 Task: Add Megafood Baby & Me 2 to the cart.
Action: Mouse moved to (288, 139)
Screenshot: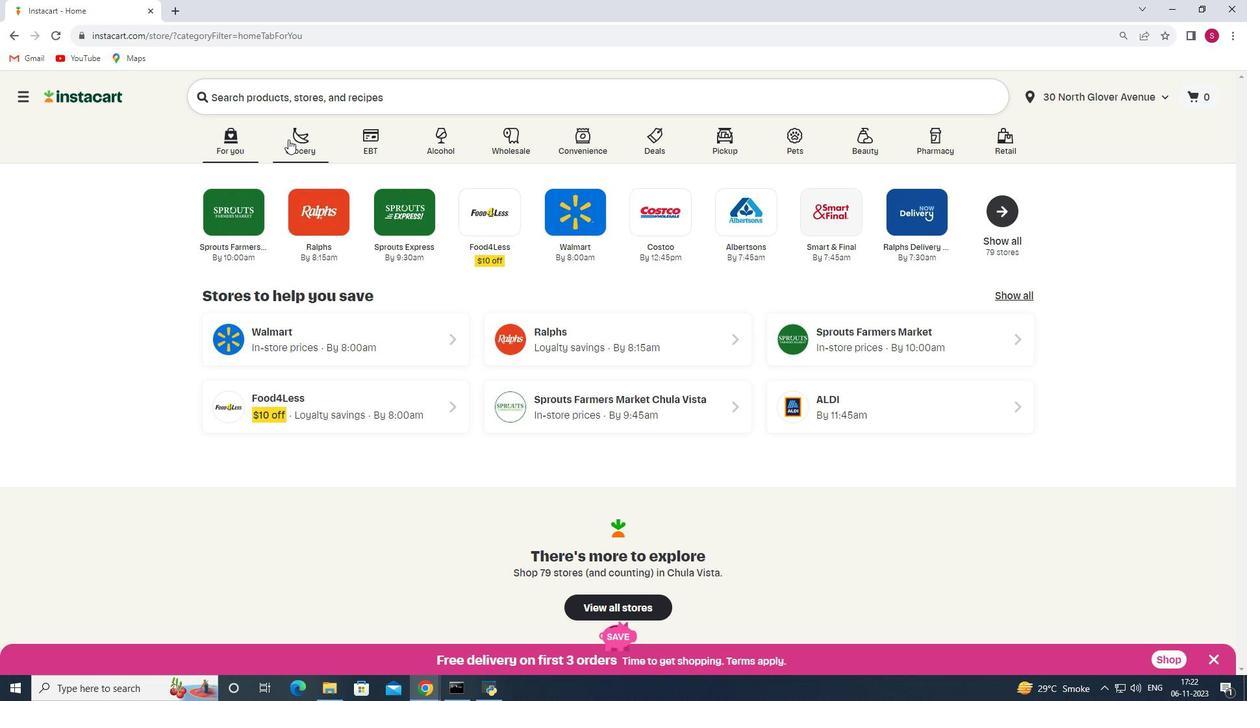 
Action: Mouse pressed left at (288, 139)
Screenshot: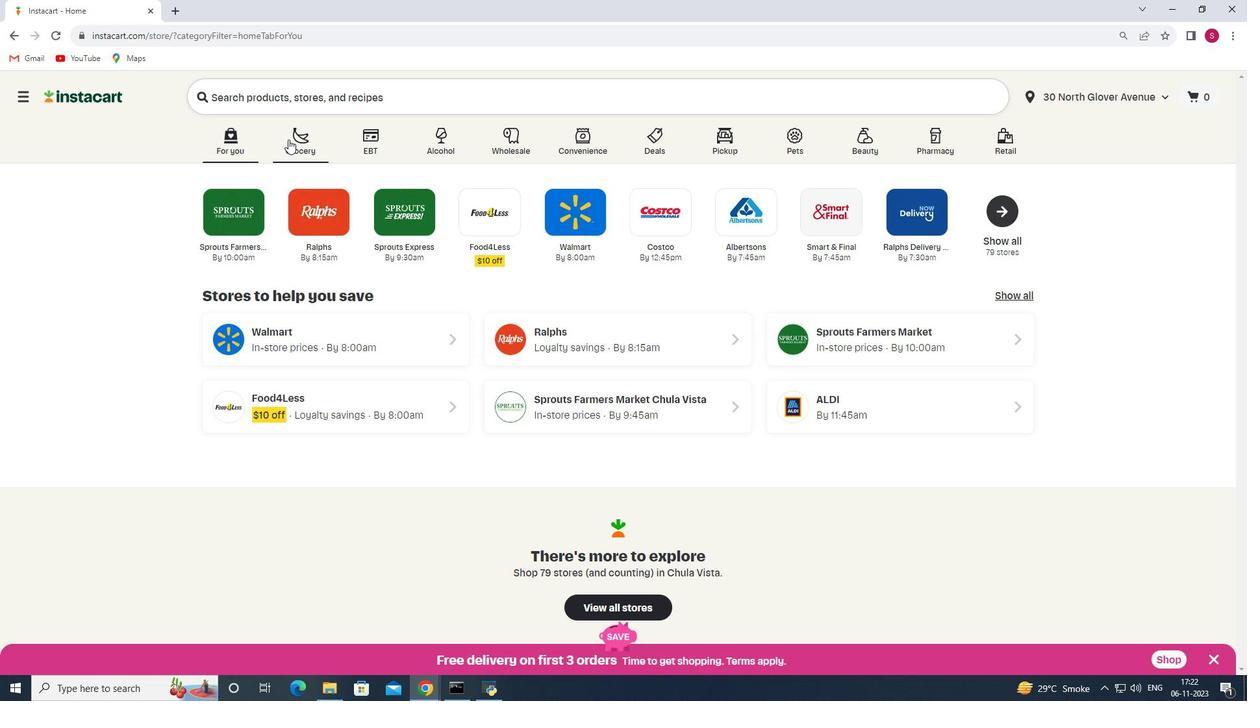 
Action: Mouse moved to (280, 380)
Screenshot: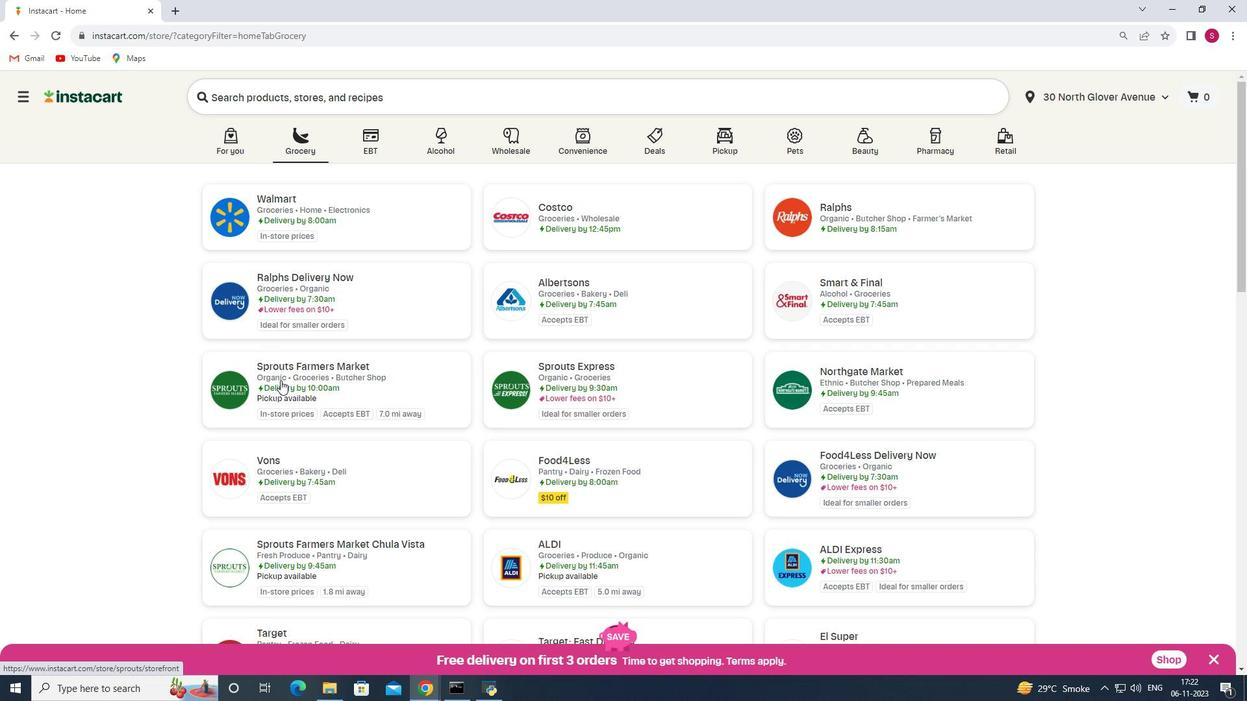 
Action: Mouse pressed left at (280, 380)
Screenshot: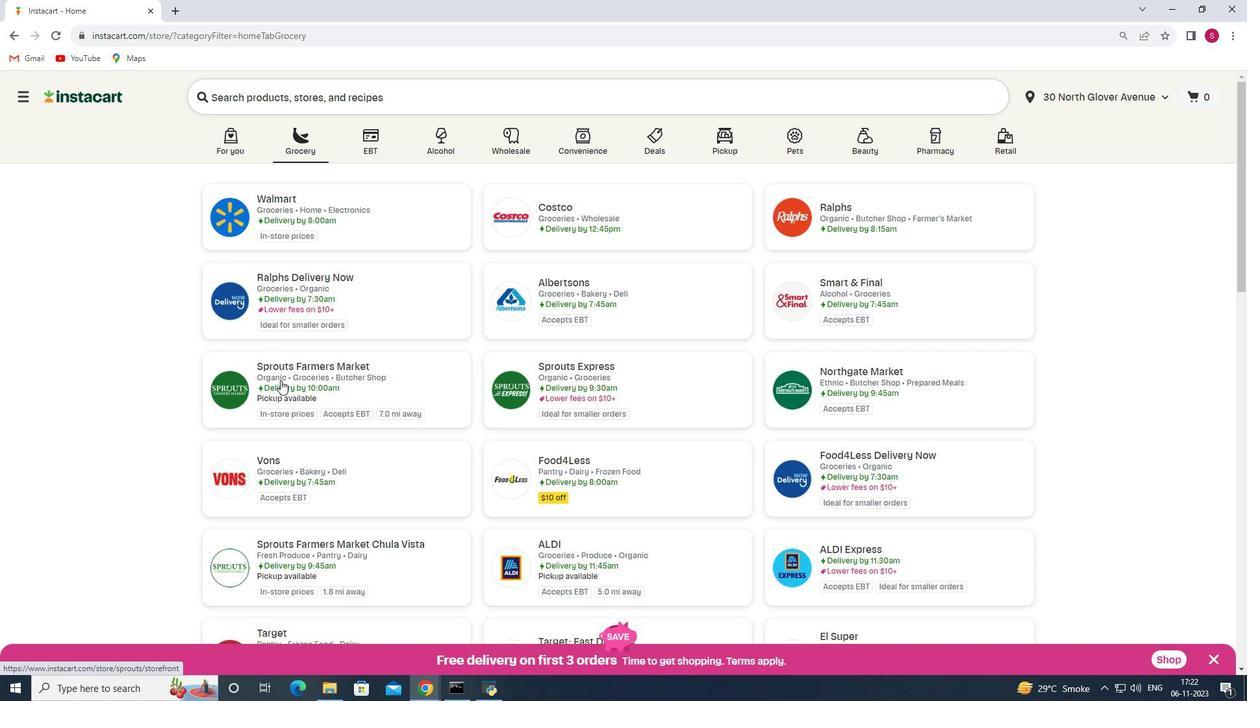 
Action: Mouse moved to (103, 436)
Screenshot: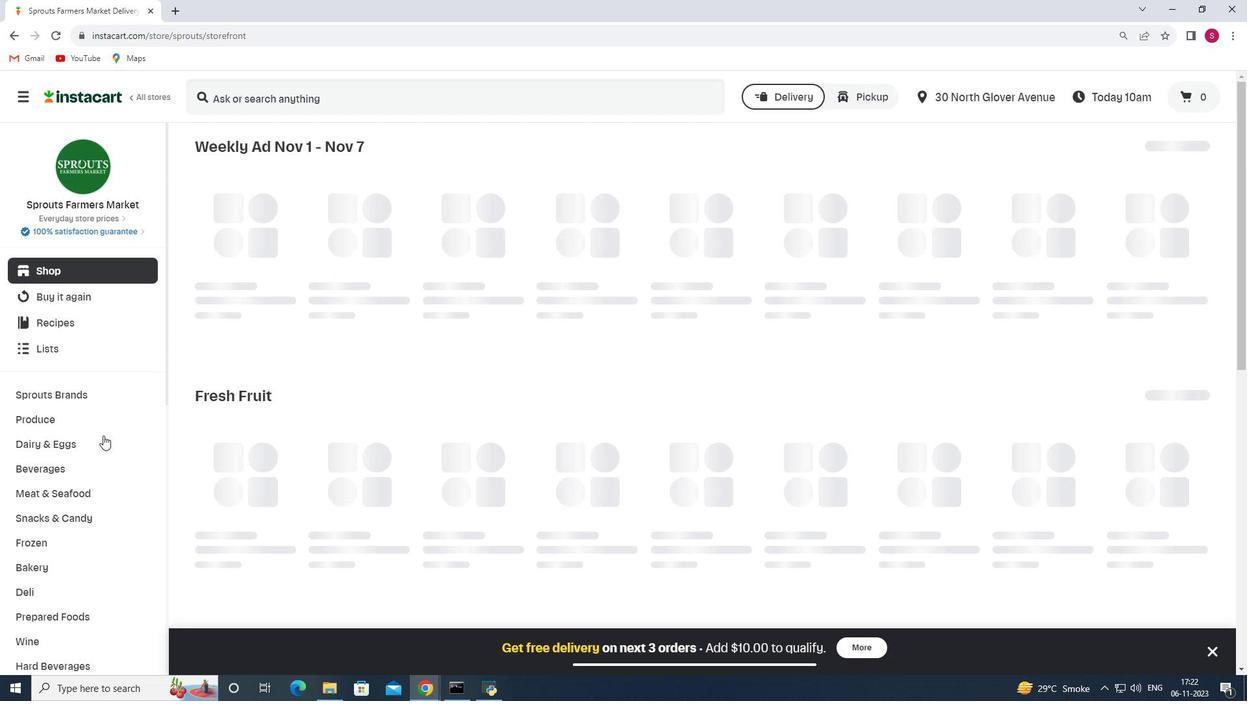 
Action: Mouse scrolled (103, 435) with delta (0, 0)
Screenshot: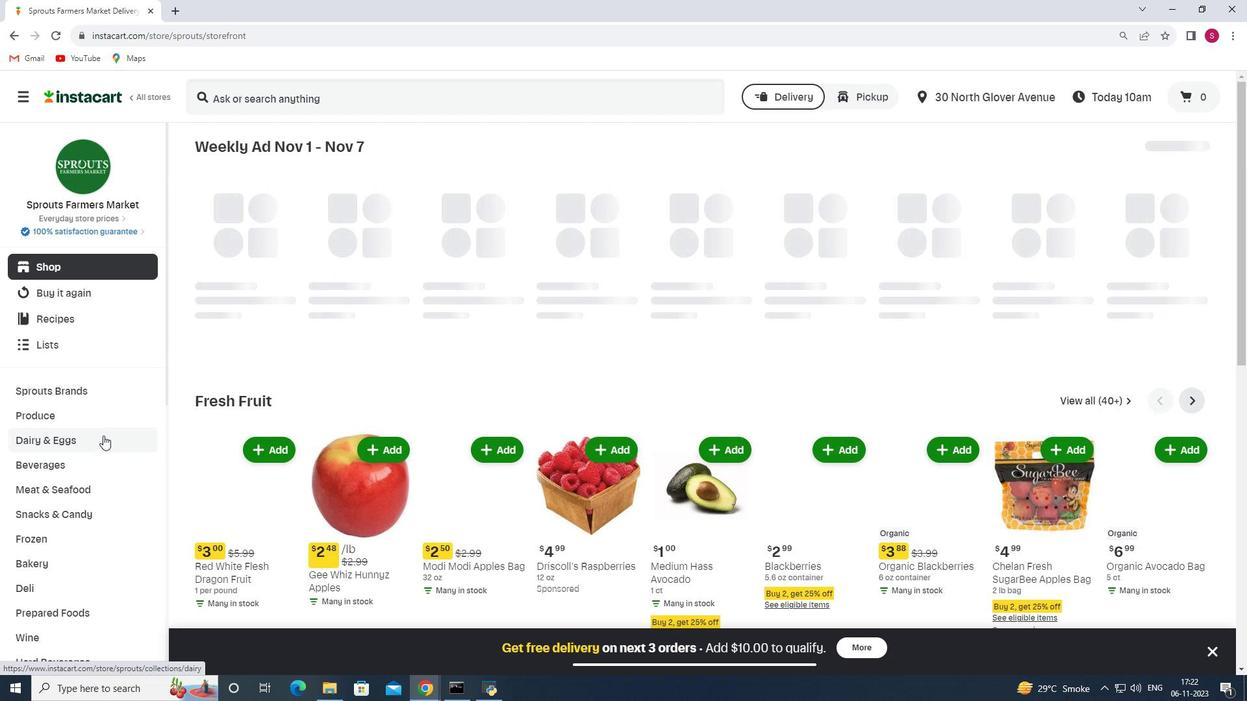
Action: Mouse scrolled (103, 435) with delta (0, 0)
Screenshot: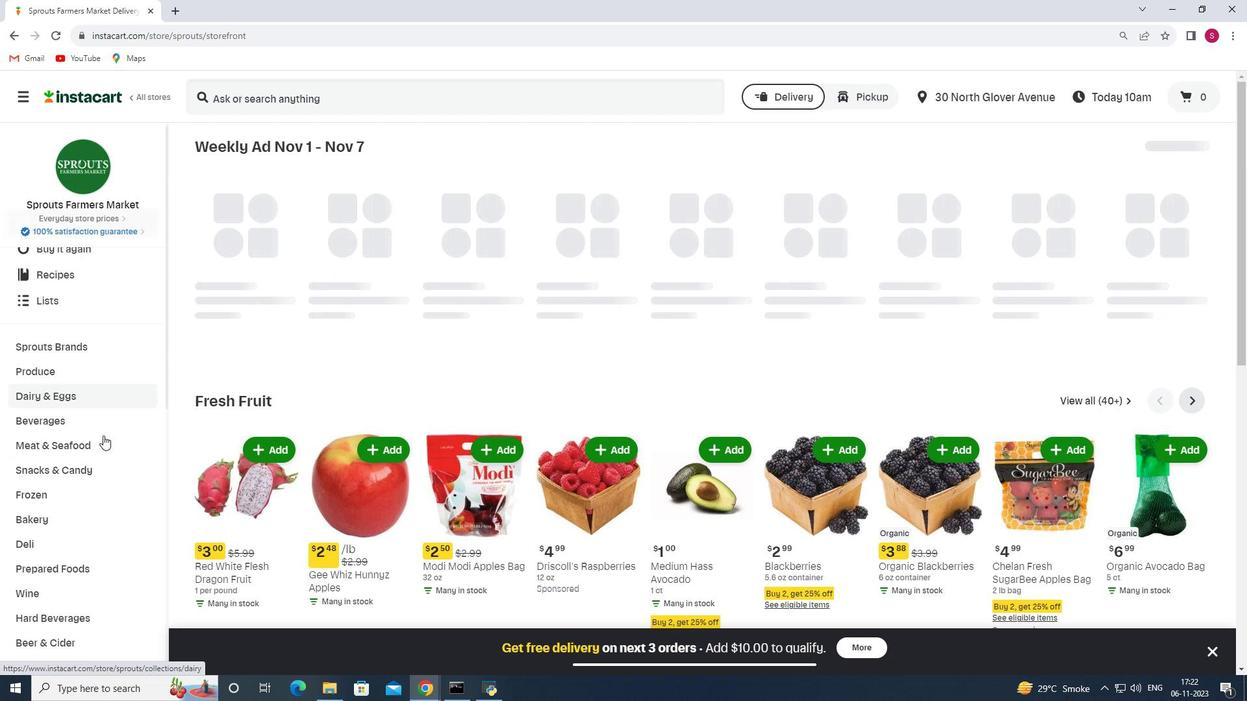 
Action: Mouse scrolled (103, 435) with delta (0, 0)
Screenshot: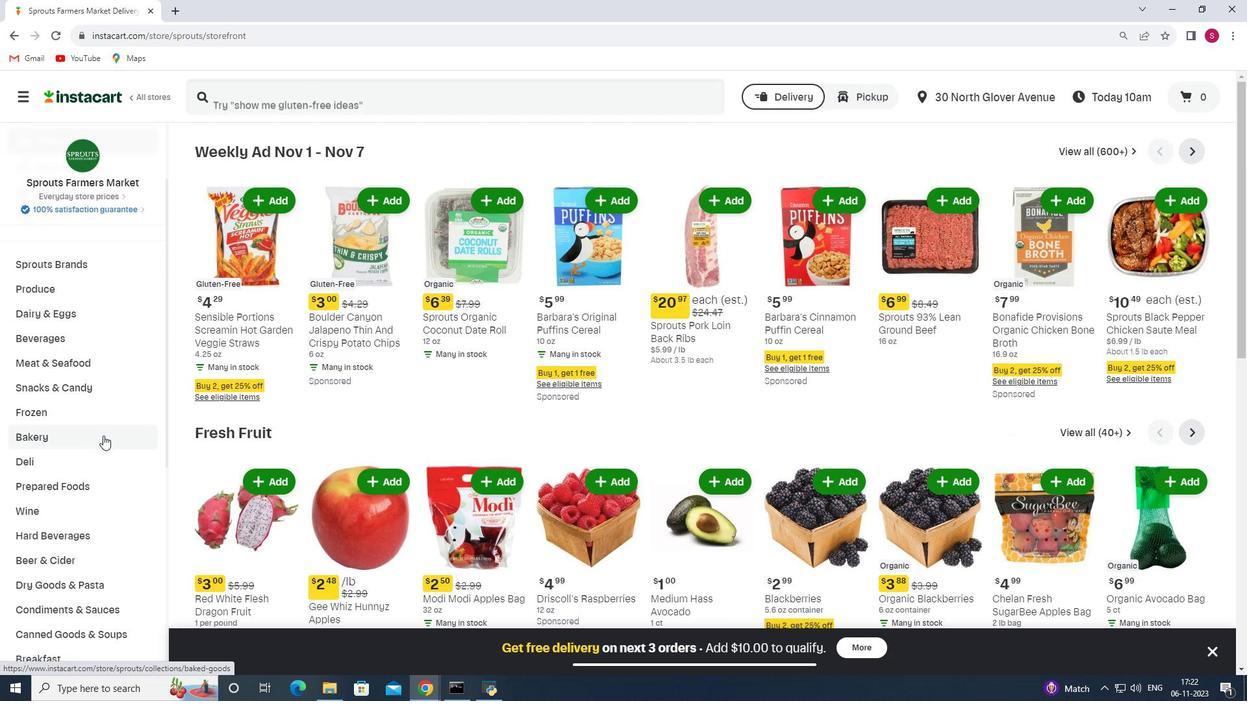 
Action: Mouse scrolled (103, 435) with delta (0, 0)
Screenshot: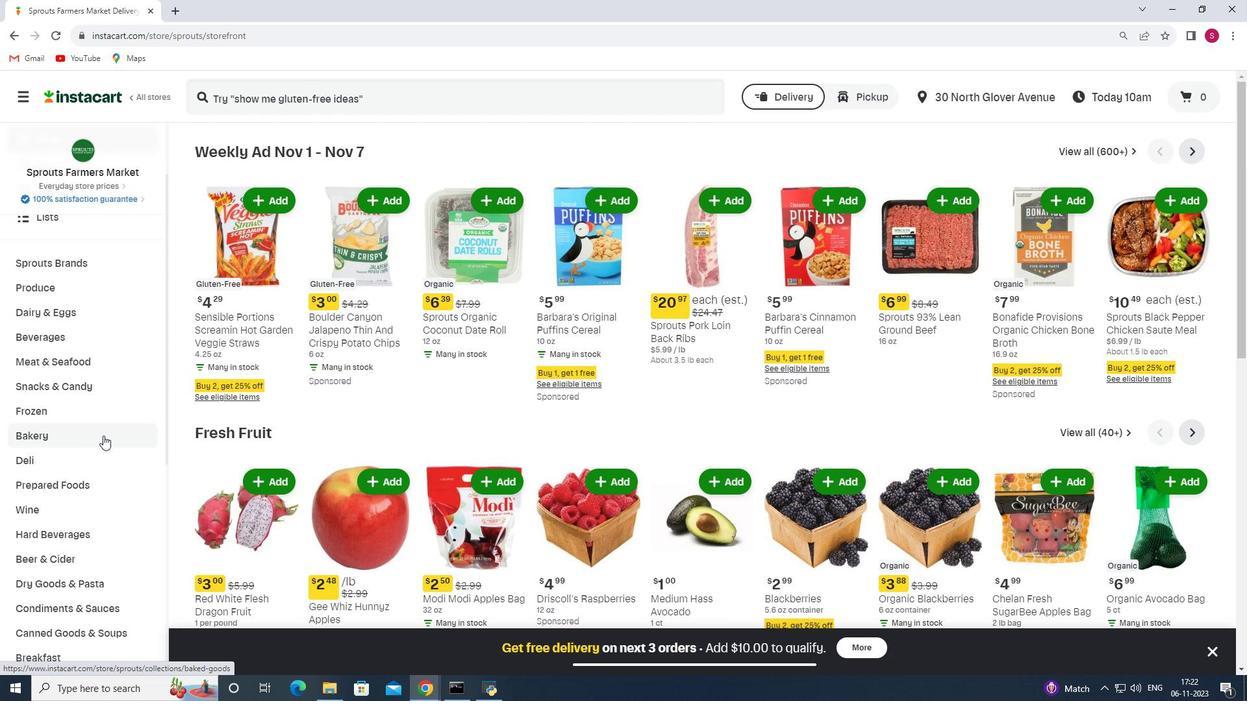 
Action: Mouse scrolled (103, 435) with delta (0, 0)
Screenshot: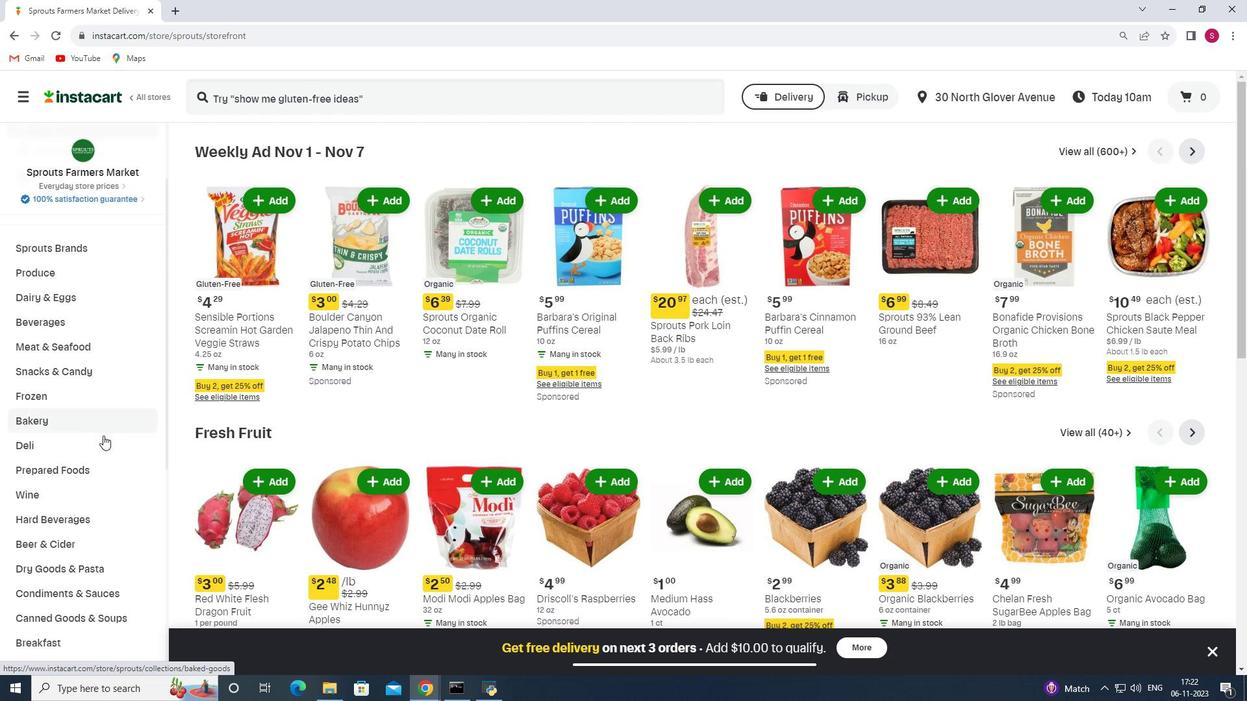 
Action: Mouse scrolled (103, 435) with delta (0, 0)
Screenshot: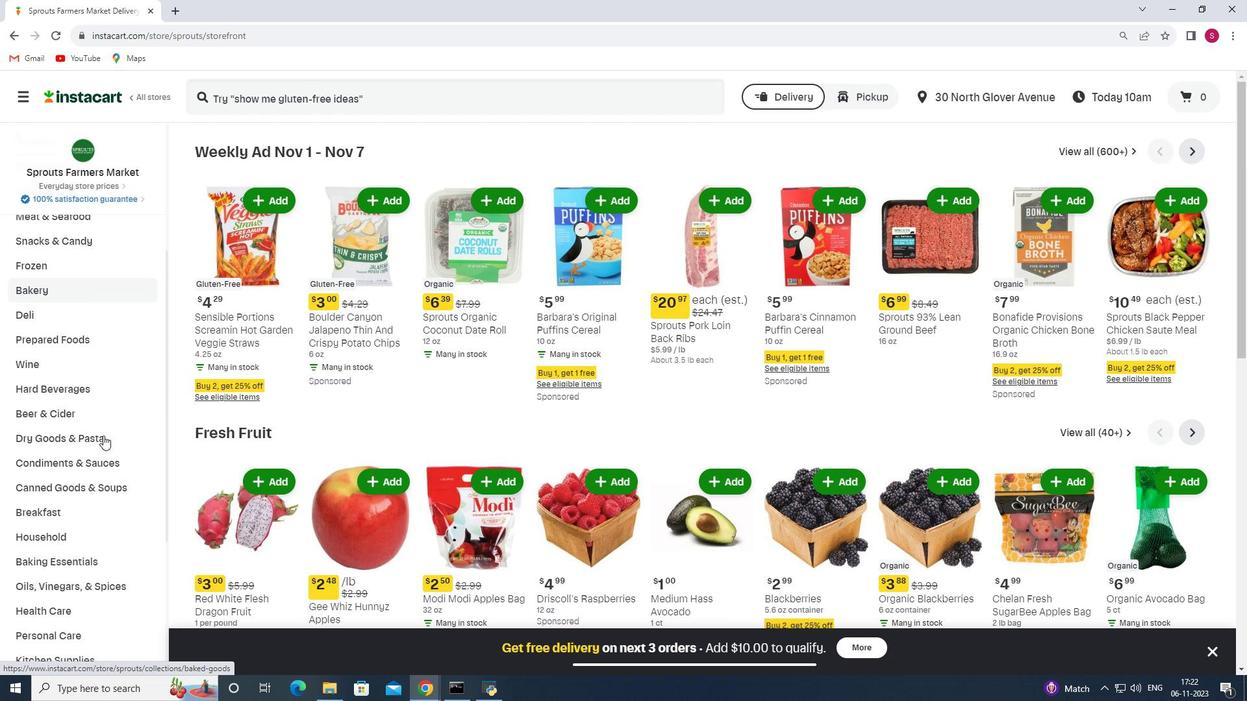 
Action: Mouse scrolled (103, 435) with delta (0, 0)
Screenshot: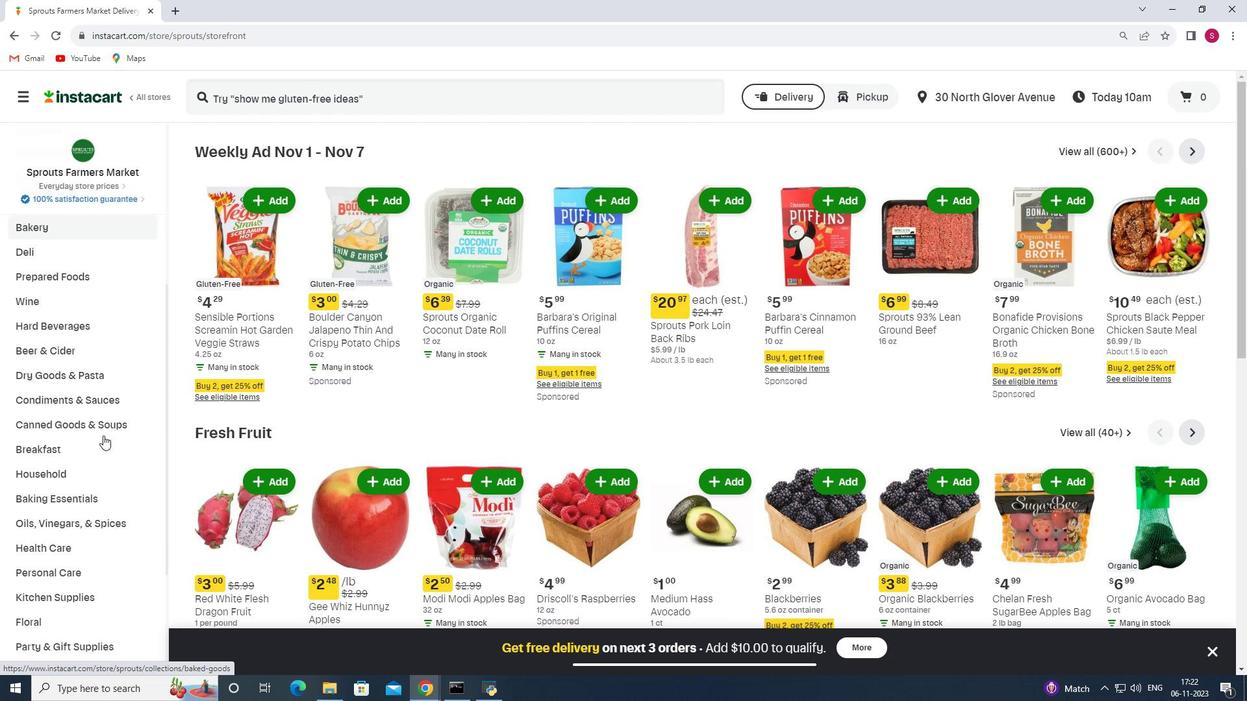 
Action: Mouse scrolled (103, 435) with delta (0, 0)
Screenshot: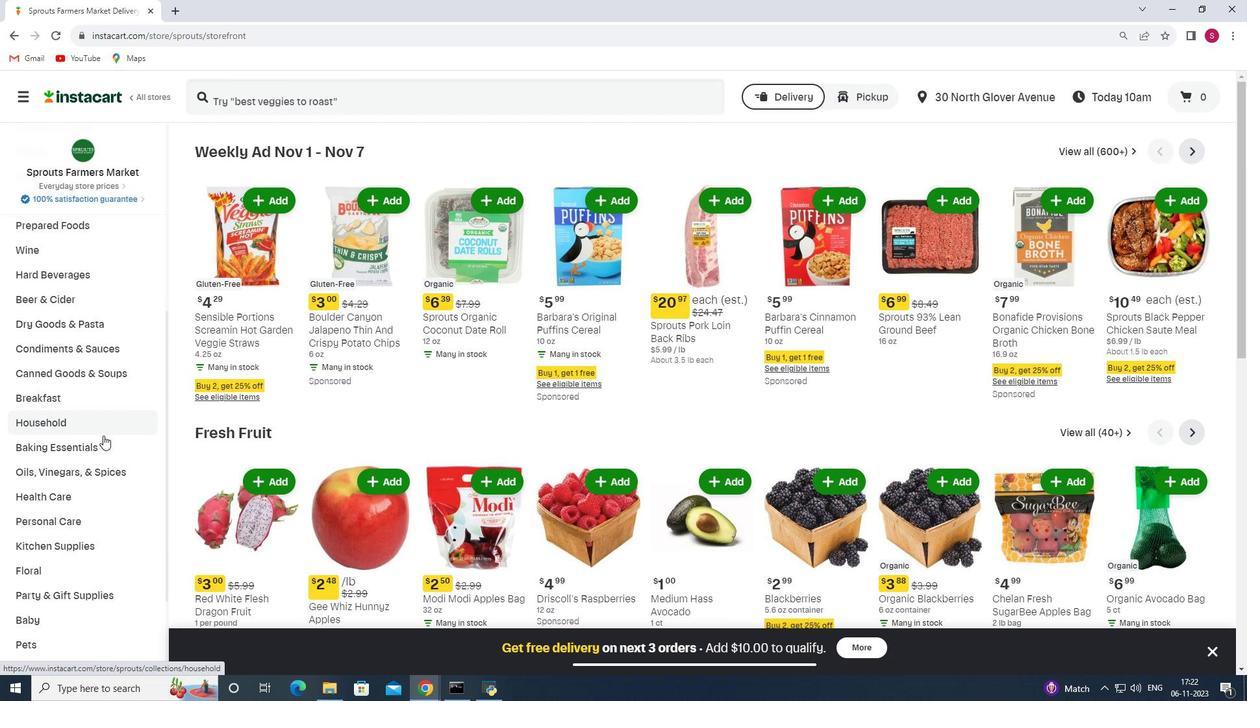 
Action: Mouse moved to (84, 428)
Screenshot: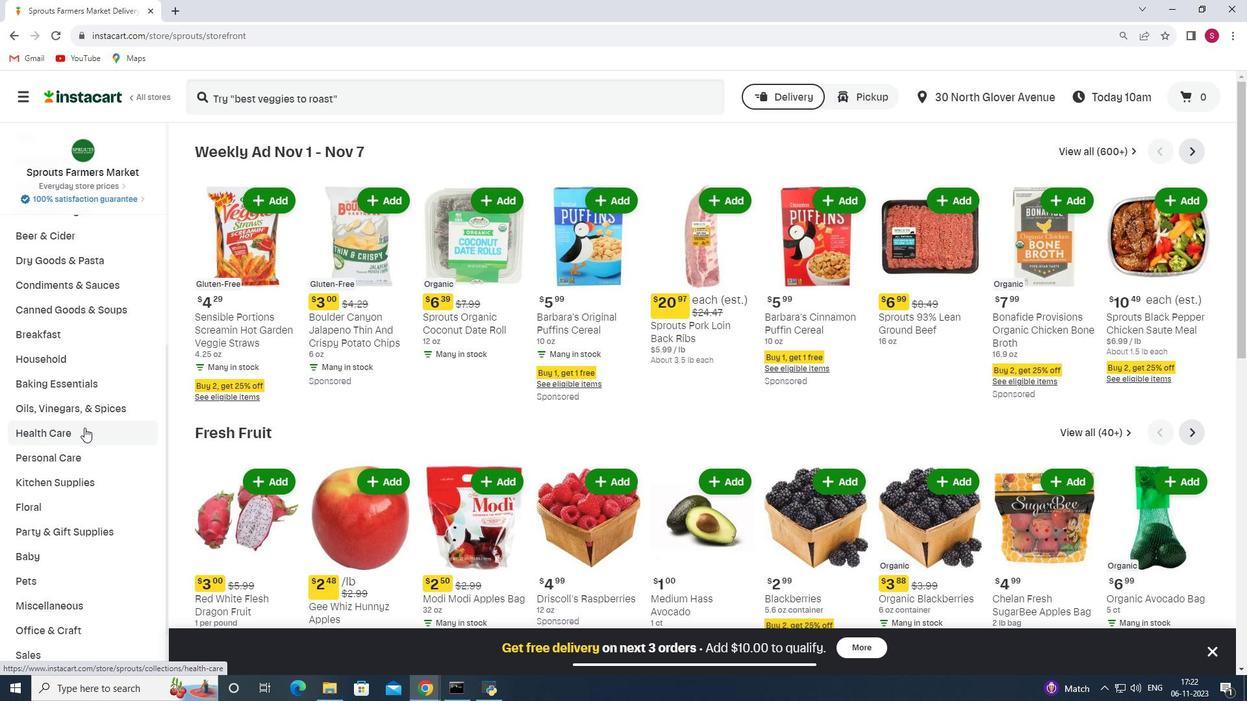 
Action: Mouse pressed left at (84, 428)
Screenshot: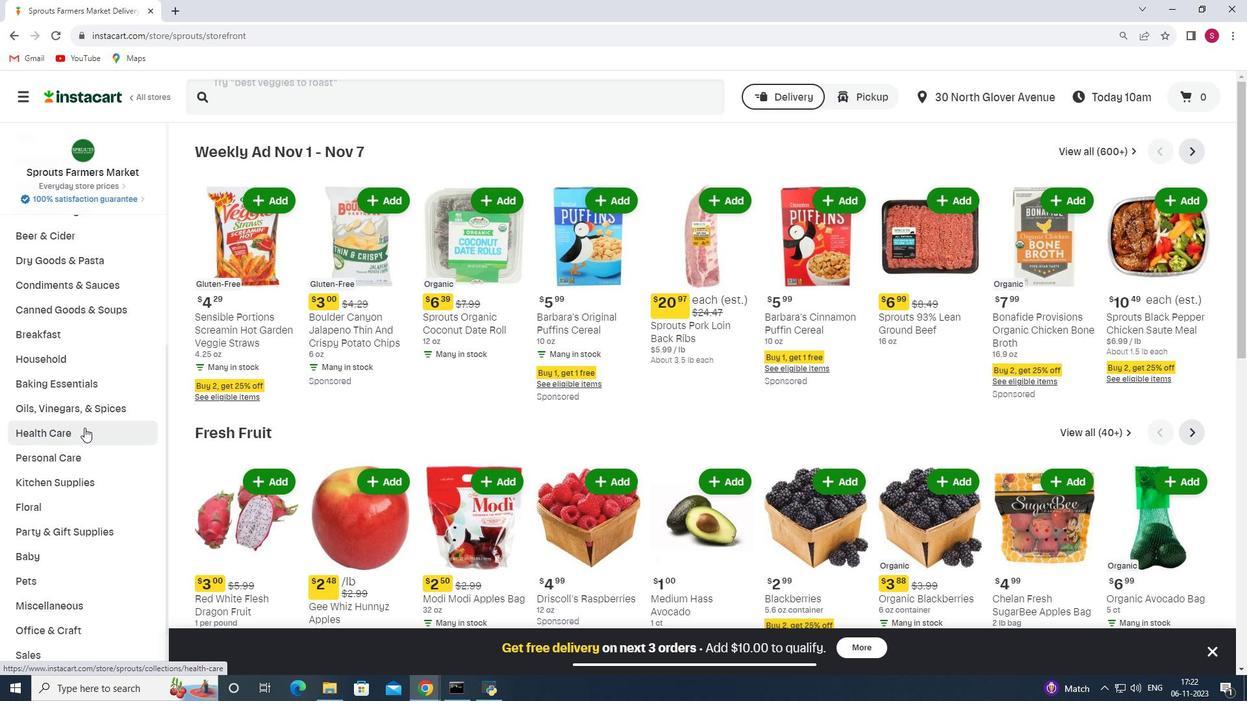 
Action: Mouse moved to (498, 189)
Screenshot: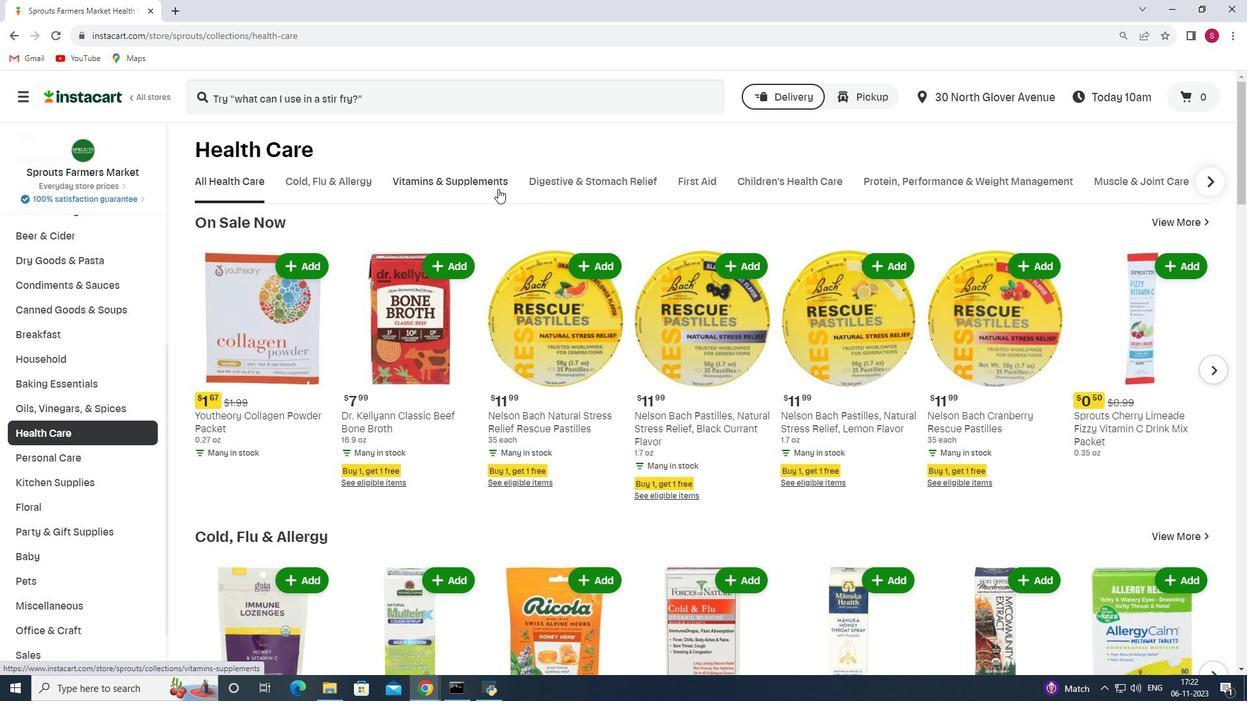 
Action: Mouse pressed left at (498, 189)
Screenshot: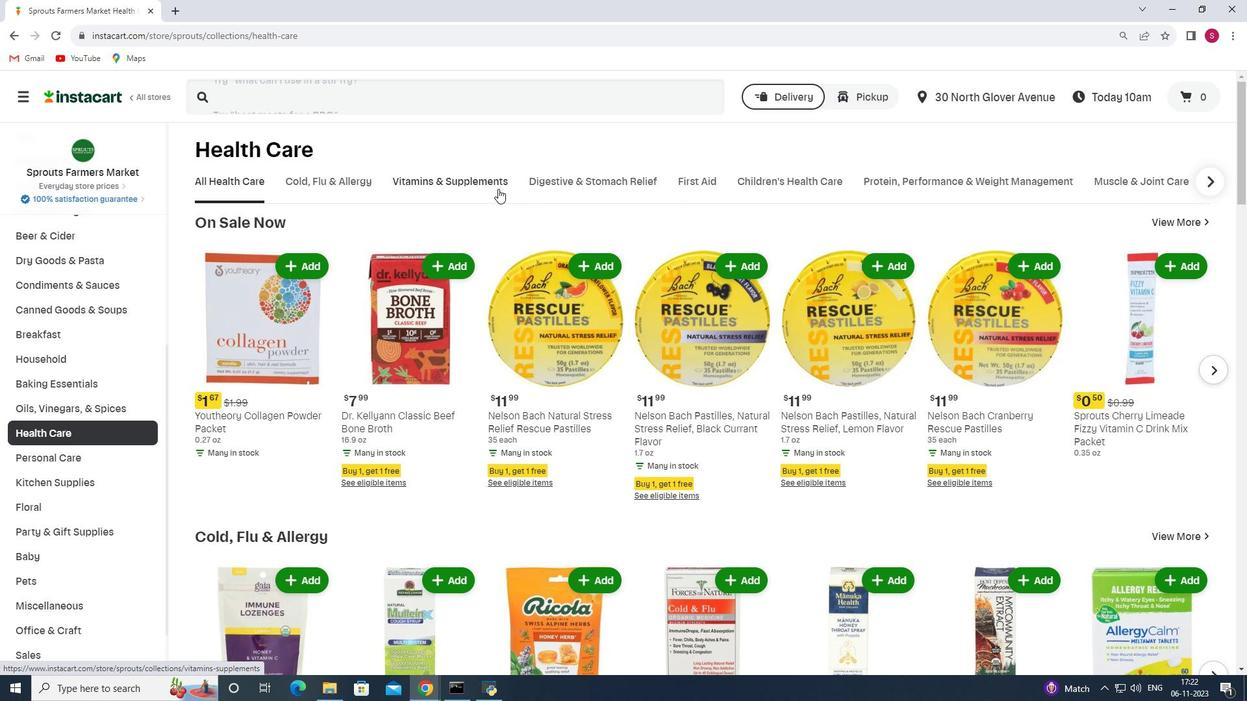 
Action: Mouse moved to (1208, 234)
Screenshot: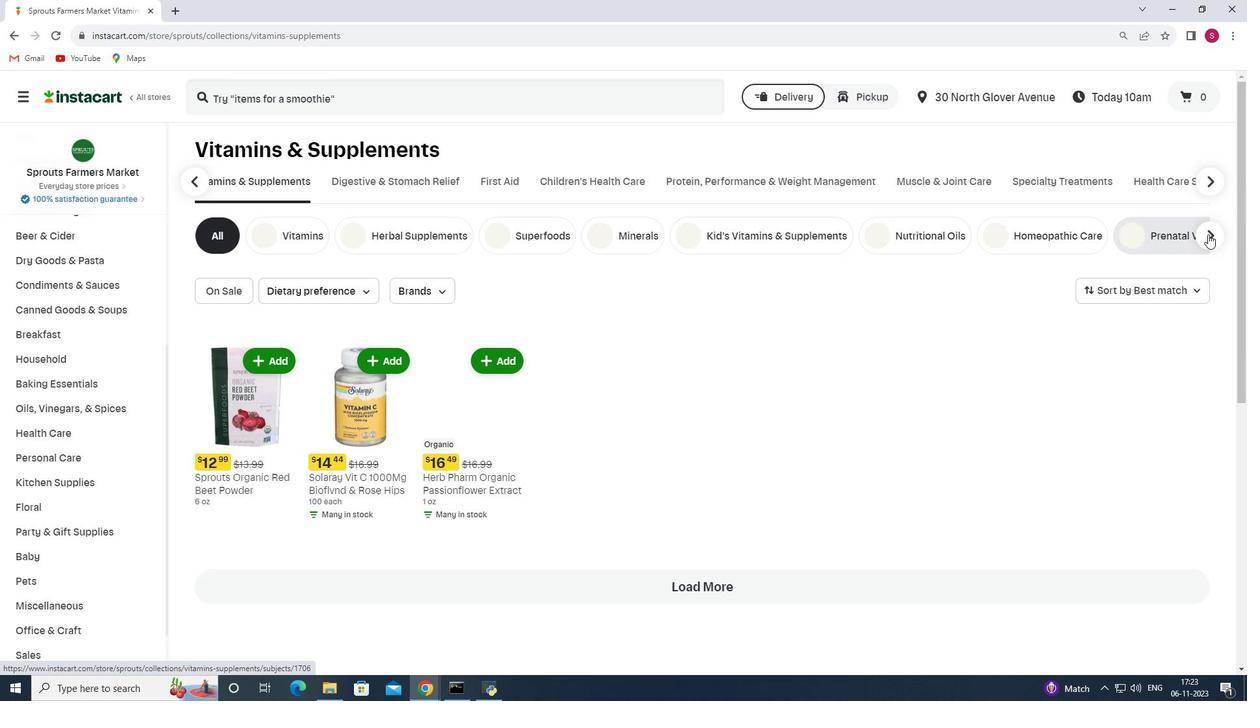 
Action: Mouse pressed left at (1208, 234)
Screenshot: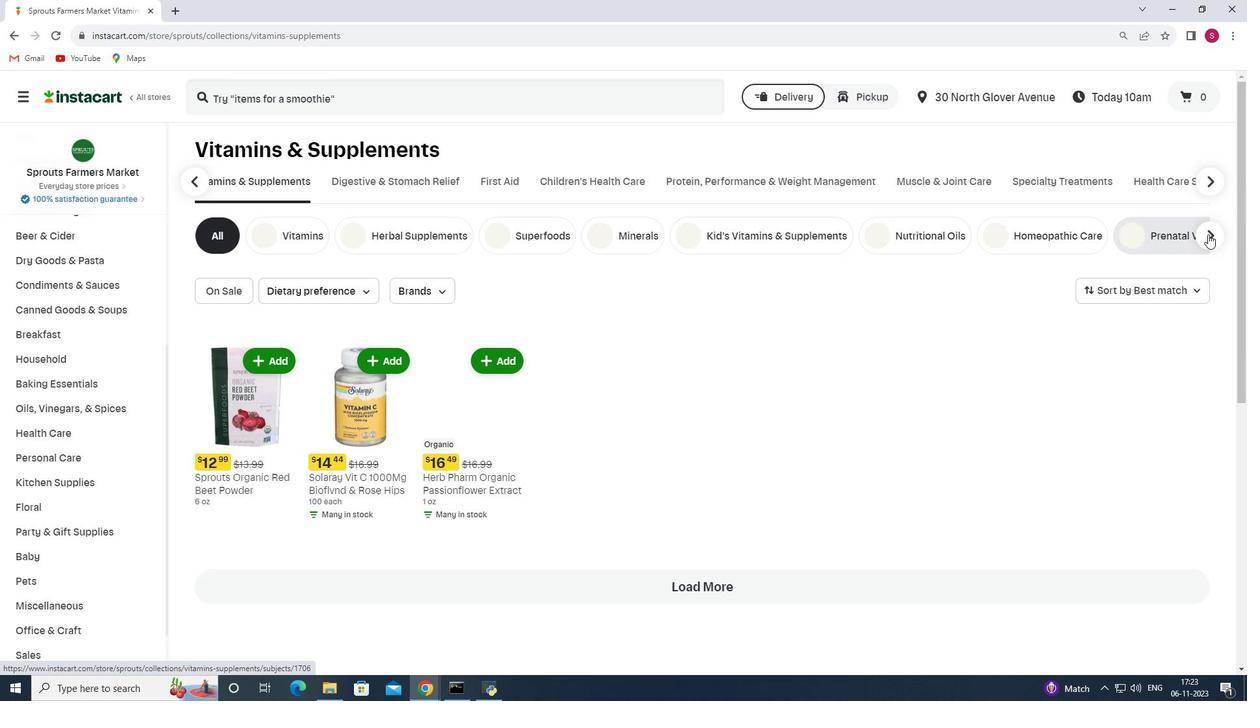 
Action: Mouse moved to (410, 239)
Screenshot: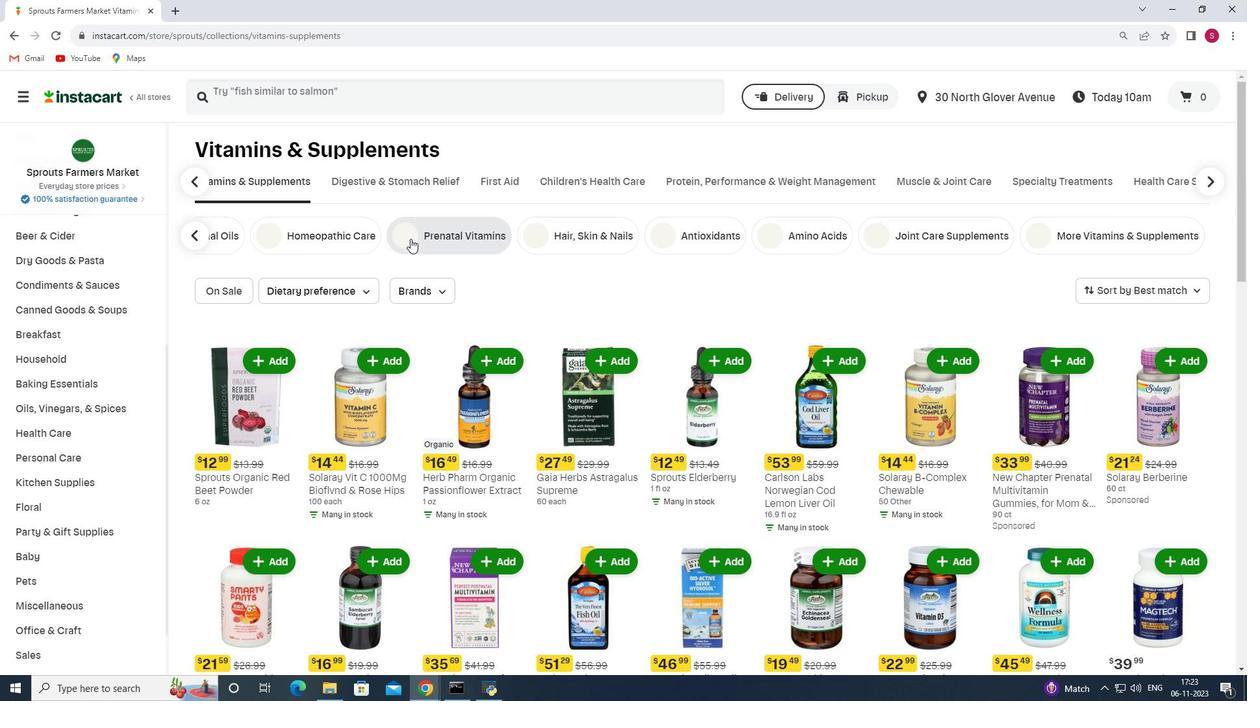
Action: Mouse pressed left at (410, 239)
Screenshot: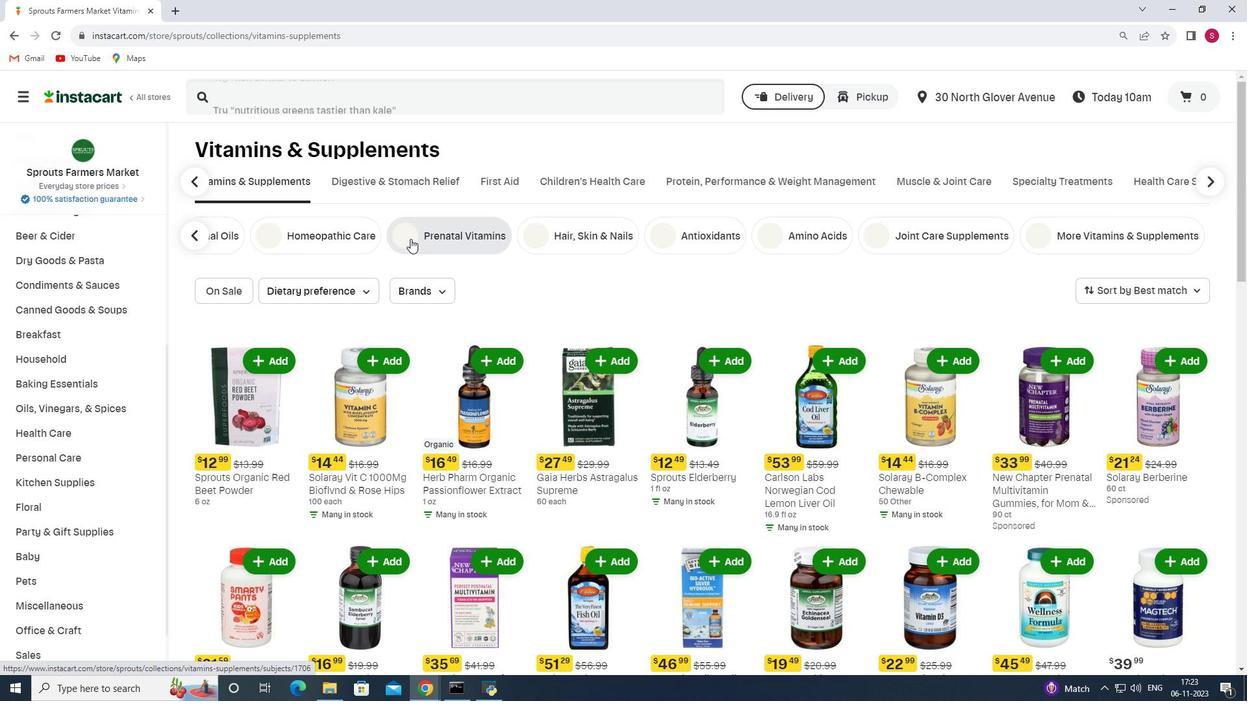 
Action: Mouse moved to (415, 89)
Screenshot: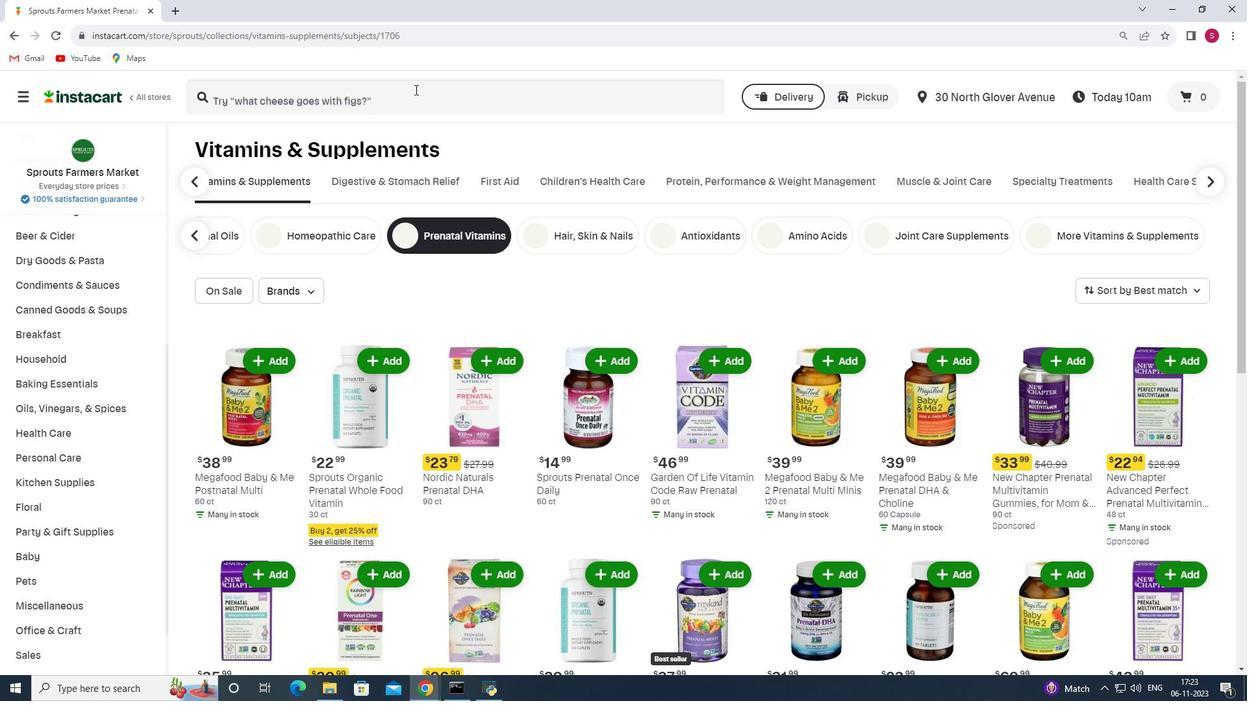 
Action: Mouse pressed left at (415, 89)
Screenshot: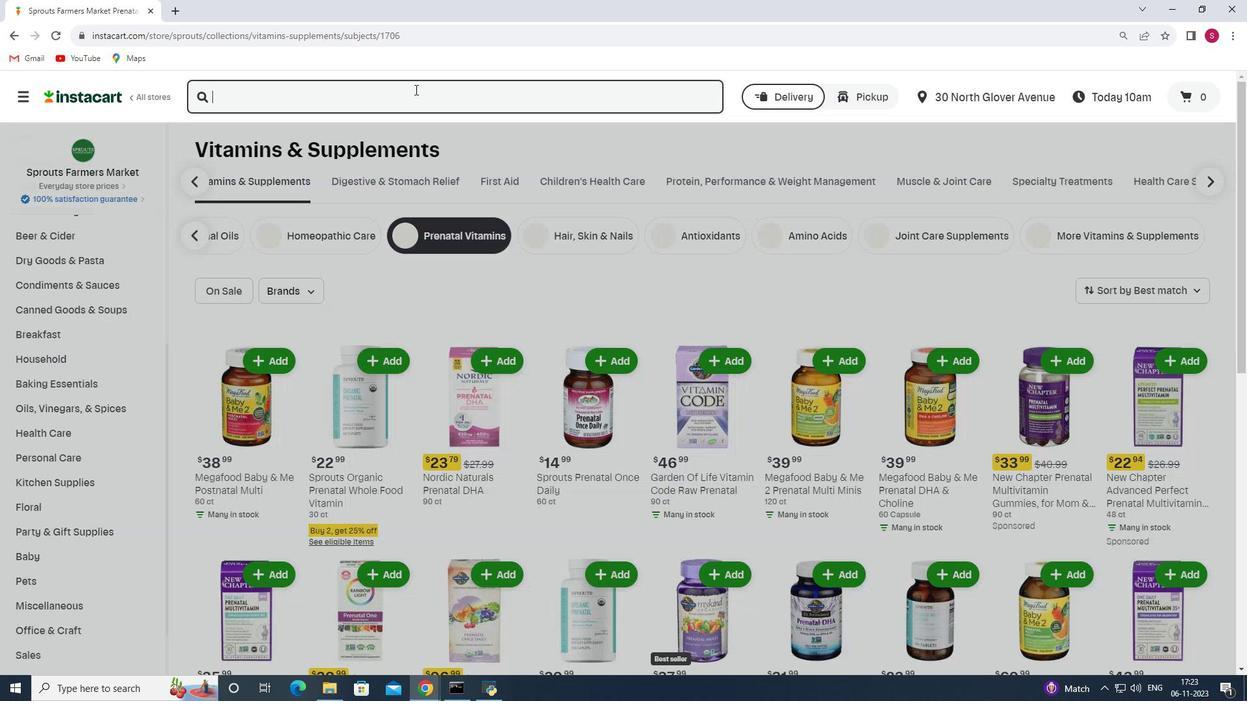 
Action: Key pressed <Key.shift>Megafood<Key.space><Key.shift>Baby<Key.space><Key.shift>&<Key.space><Key.shift>Me<Key.space>2<Key.enter>
Screenshot: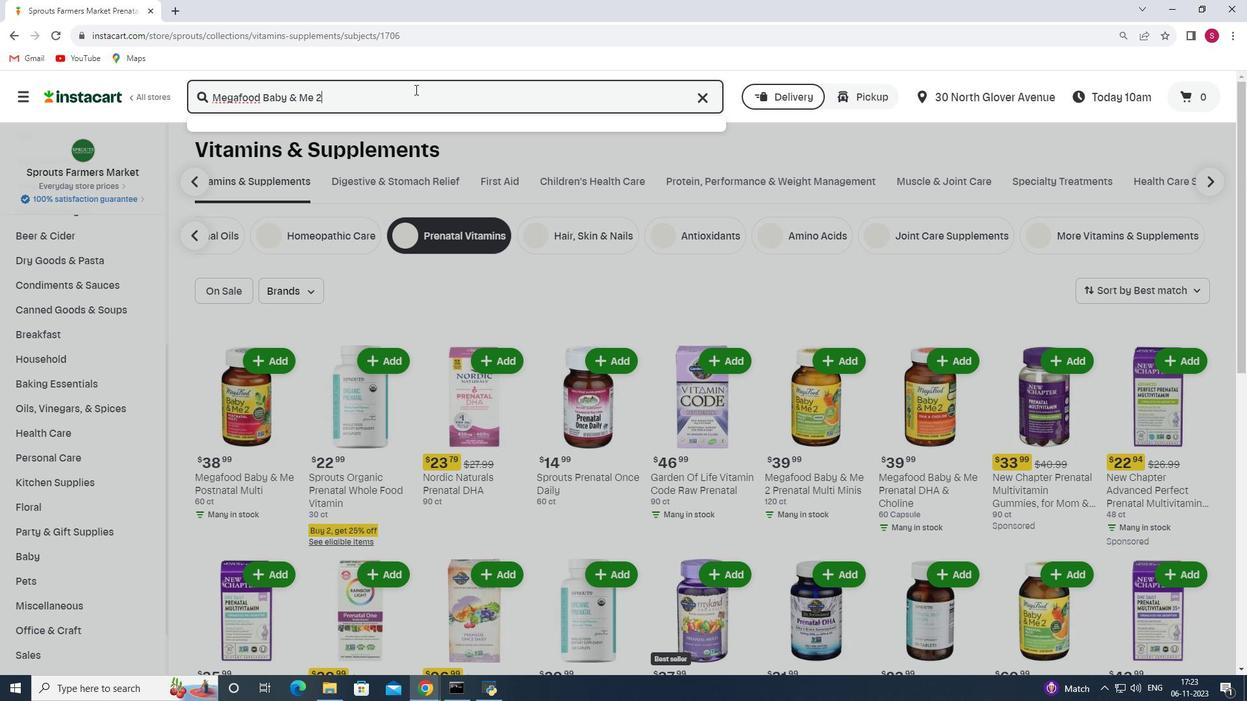 
Action: Mouse moved to (742, 200)
Screenshot: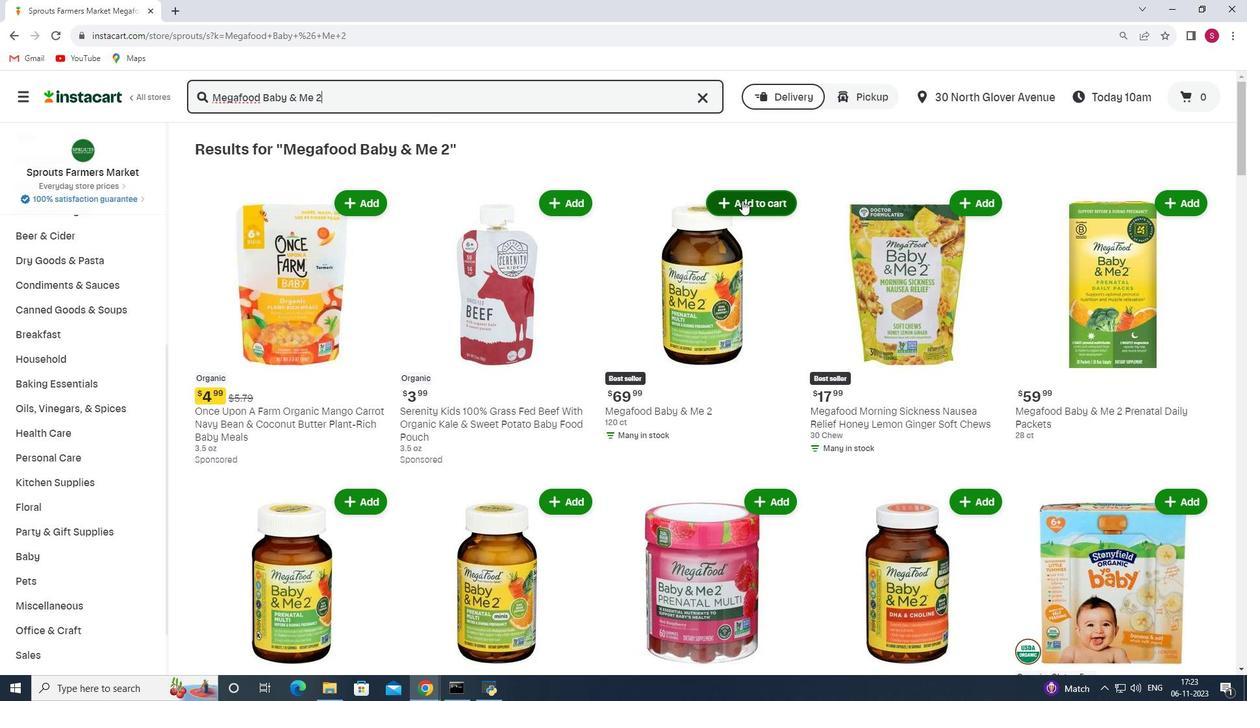 
Action: Mouse pressed left at (742, 200)
Screenshot: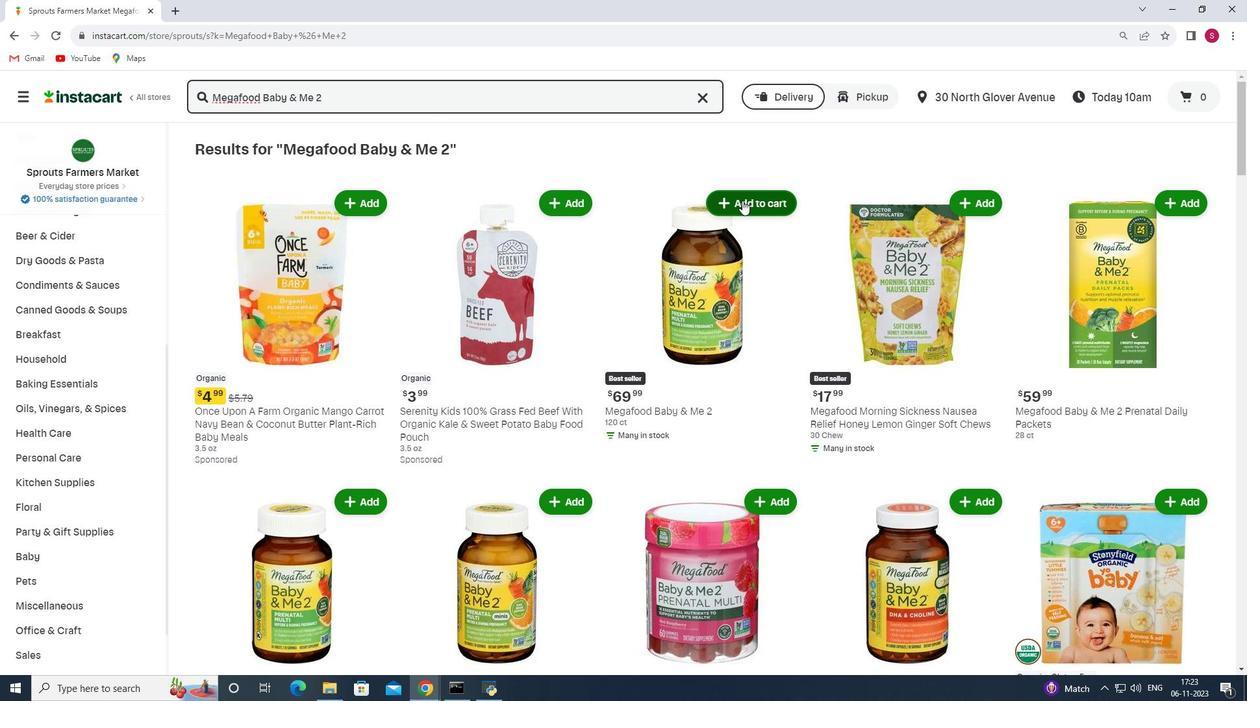 
Action: Mouse moved to (727, 212)
Screenshot: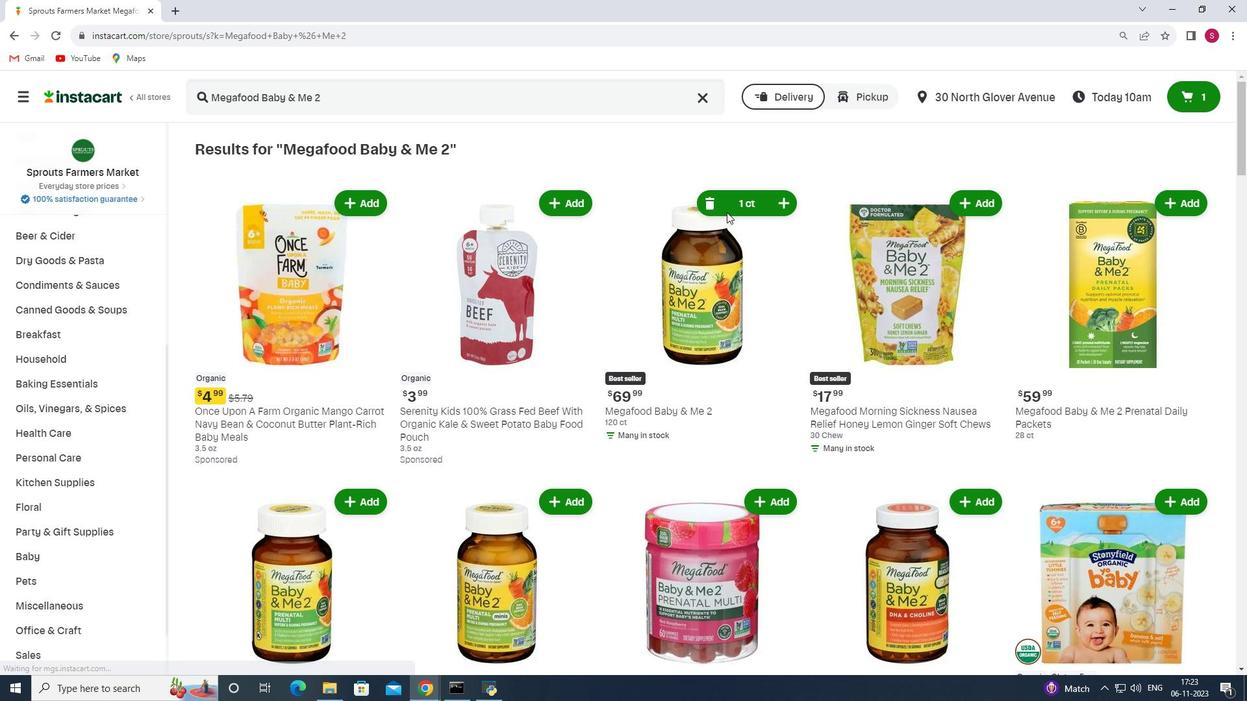 
